 Task: Calculate the symbolic integral of a product of special functions.
Action: Mouse moved to (186, 36)
Screenshot: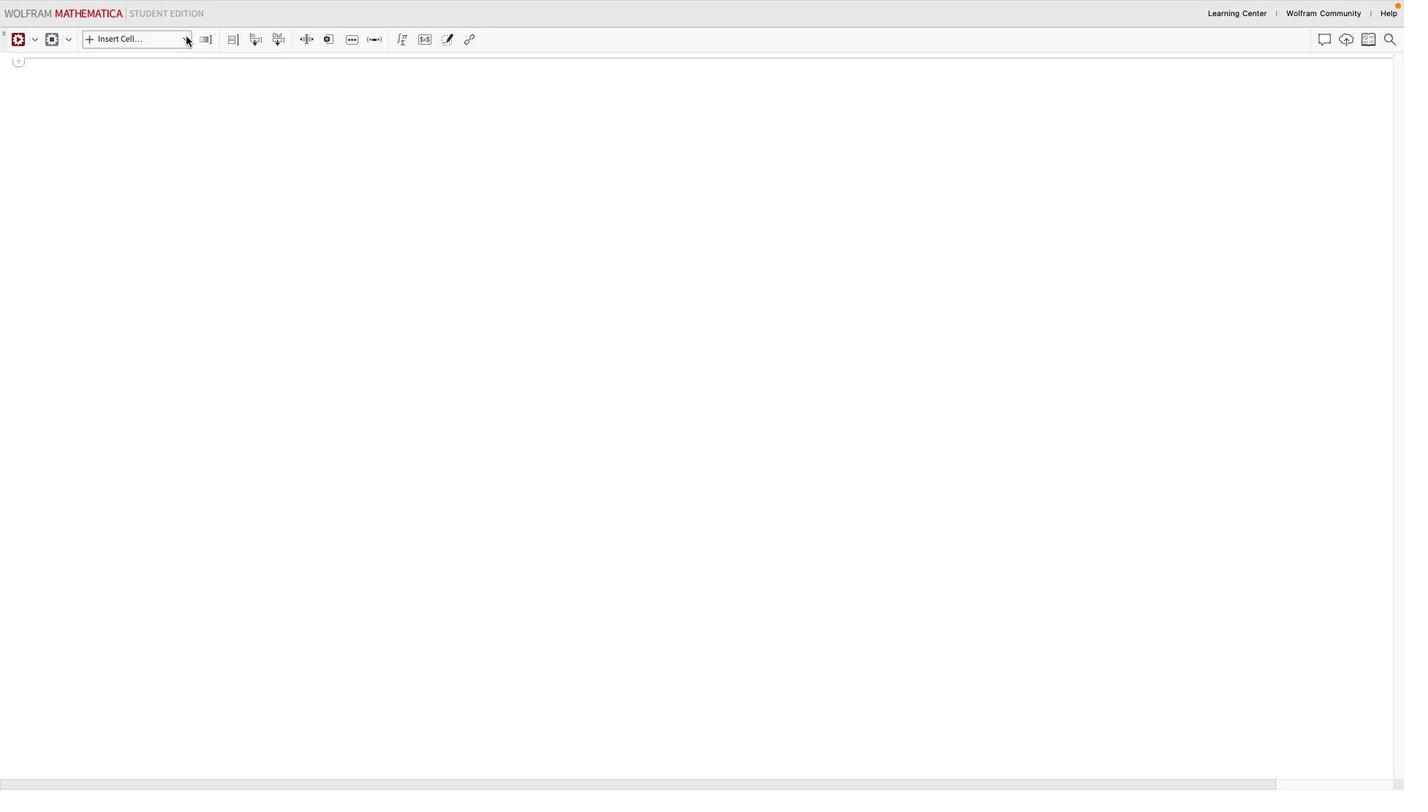 
Action: Mouse pressed left at (186, 36)
Screenshot: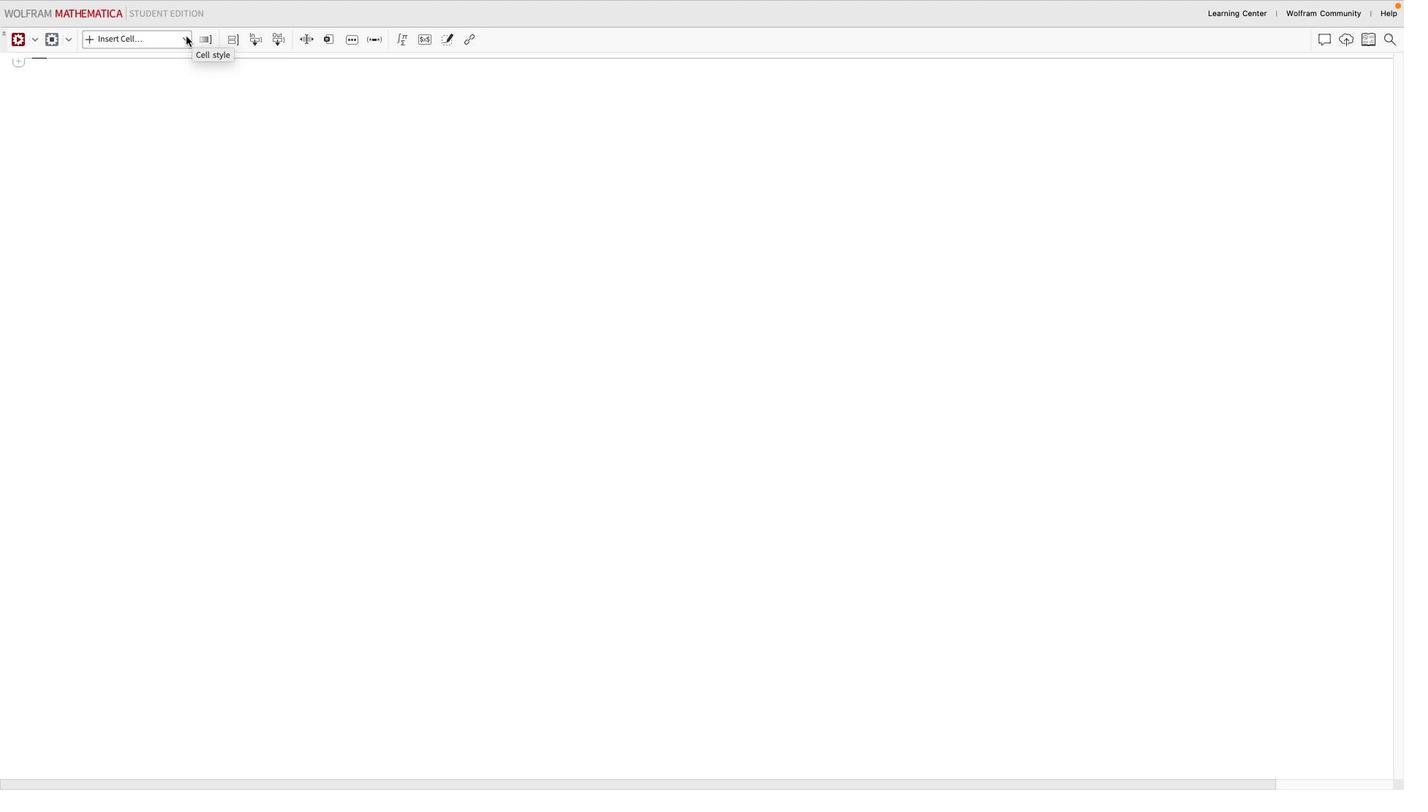 
Action: Mouse pressed left at (186, 36)
Screenshot: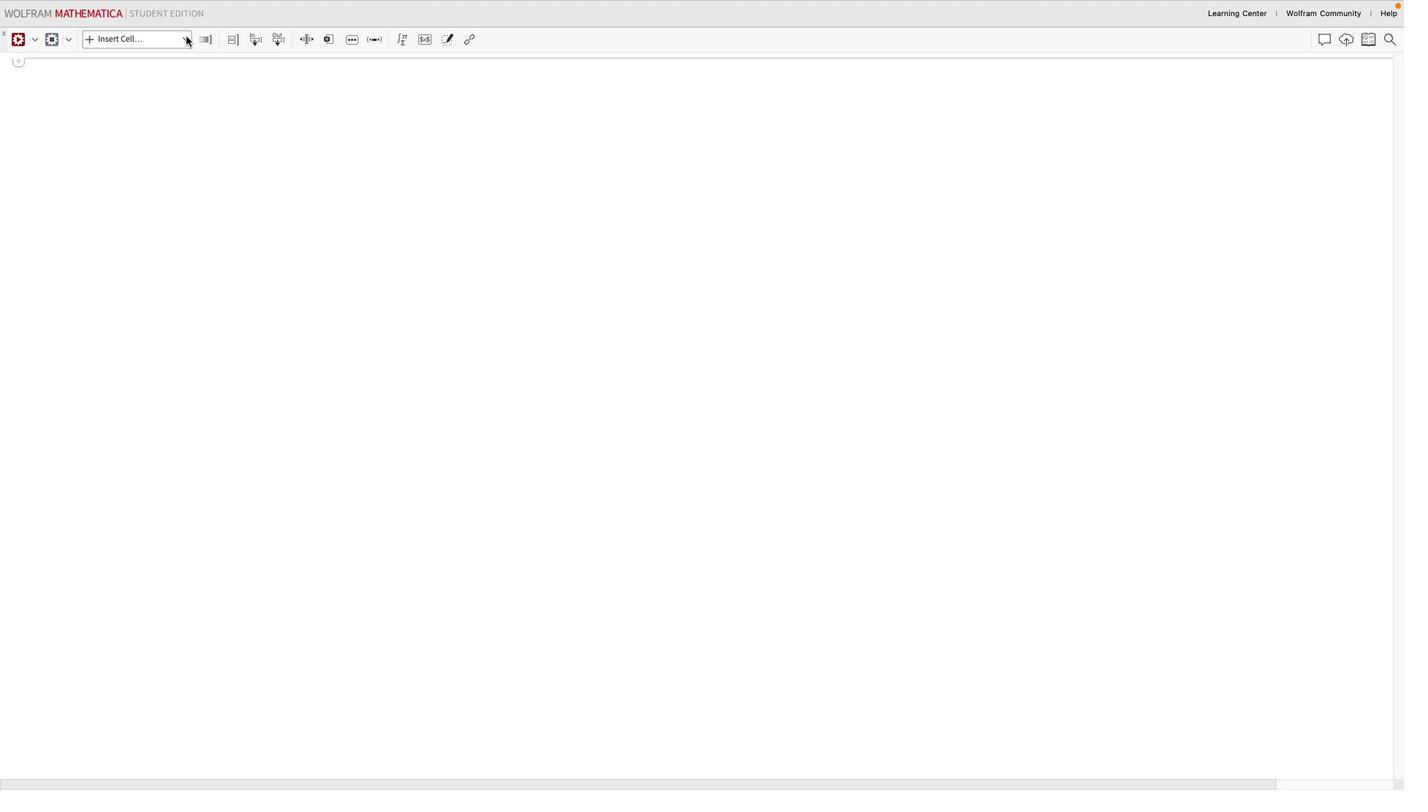 
Action: Mouse moved to (137, 219)
Screenshot: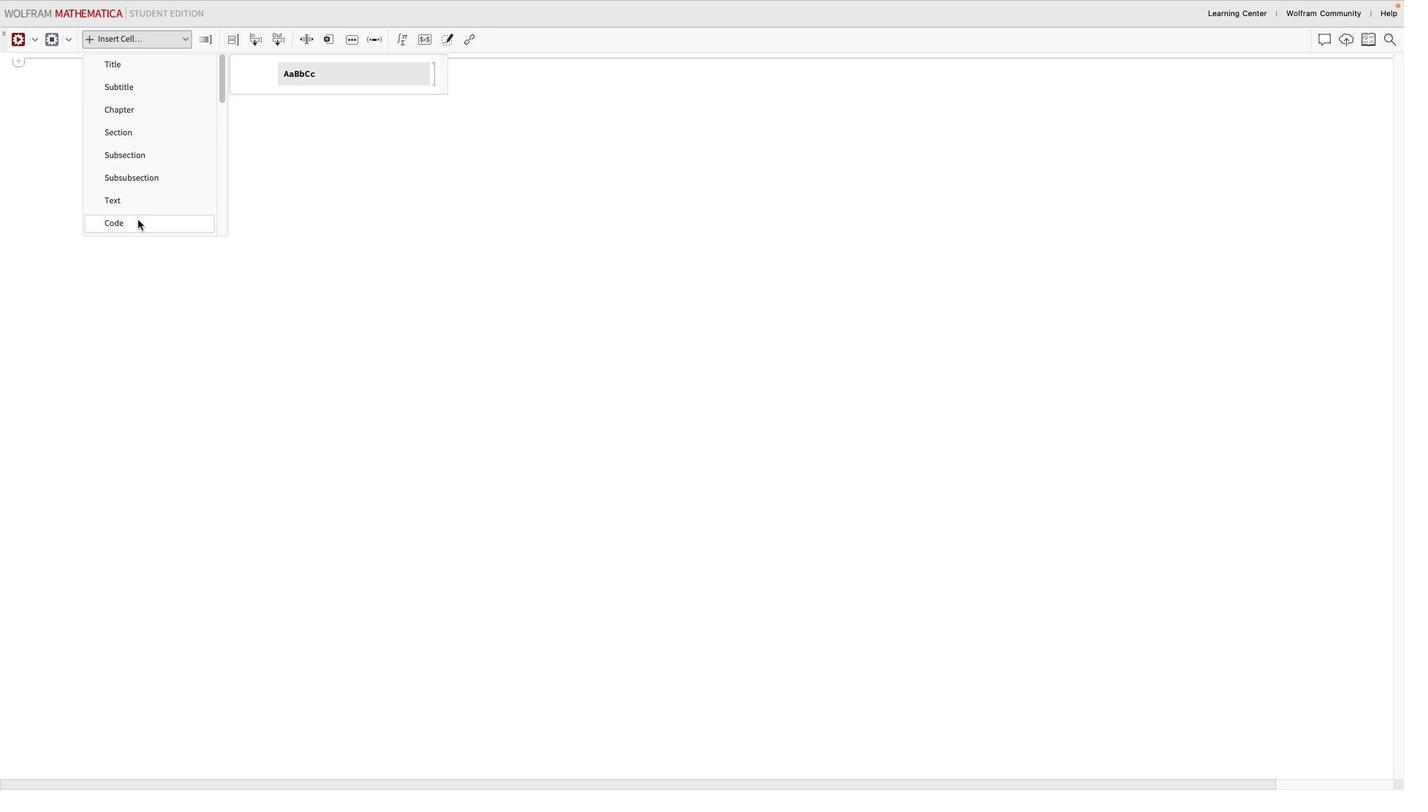 
Action: Mouse pressed left at (137, 219)
Screenshot: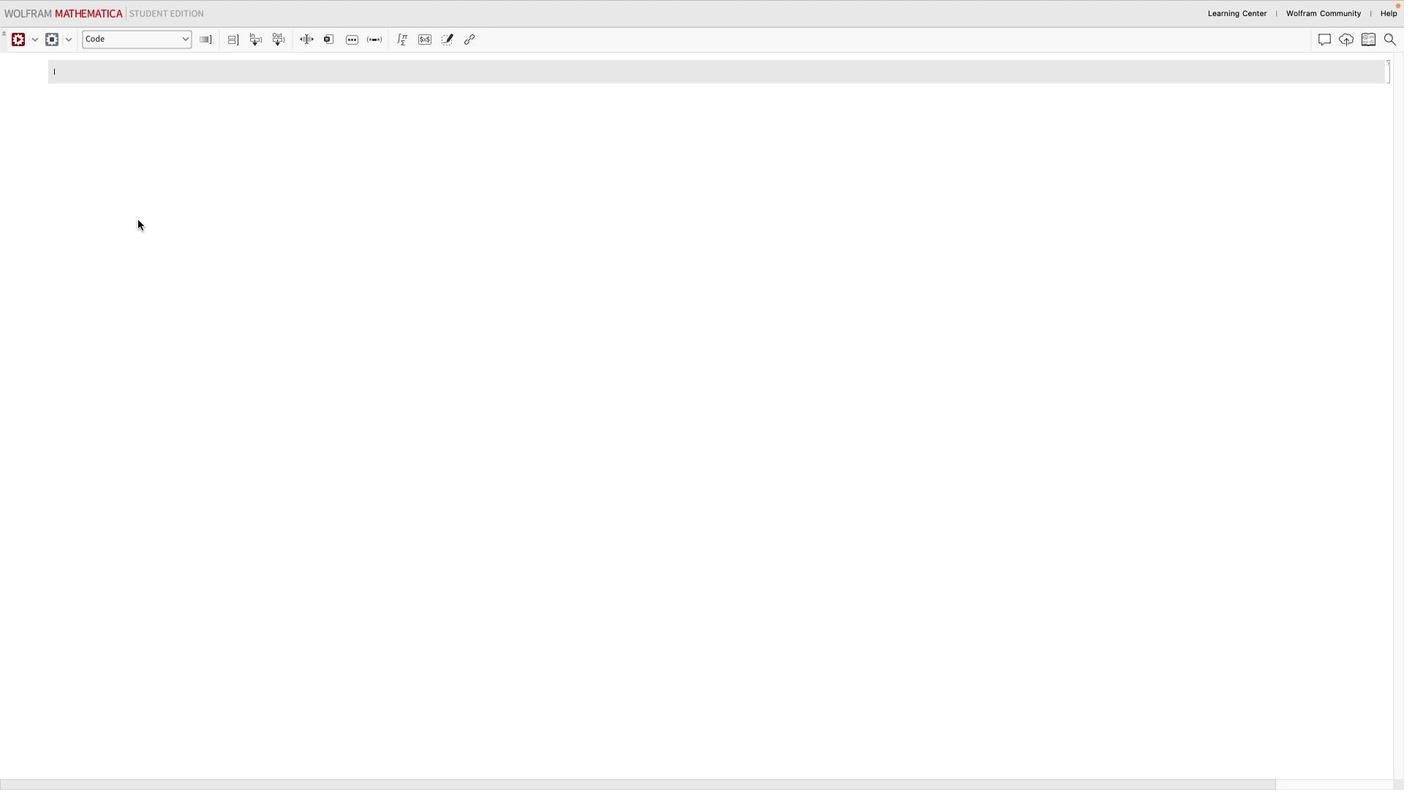 
Action: Mouse moved to (104, 65)
Screenshot: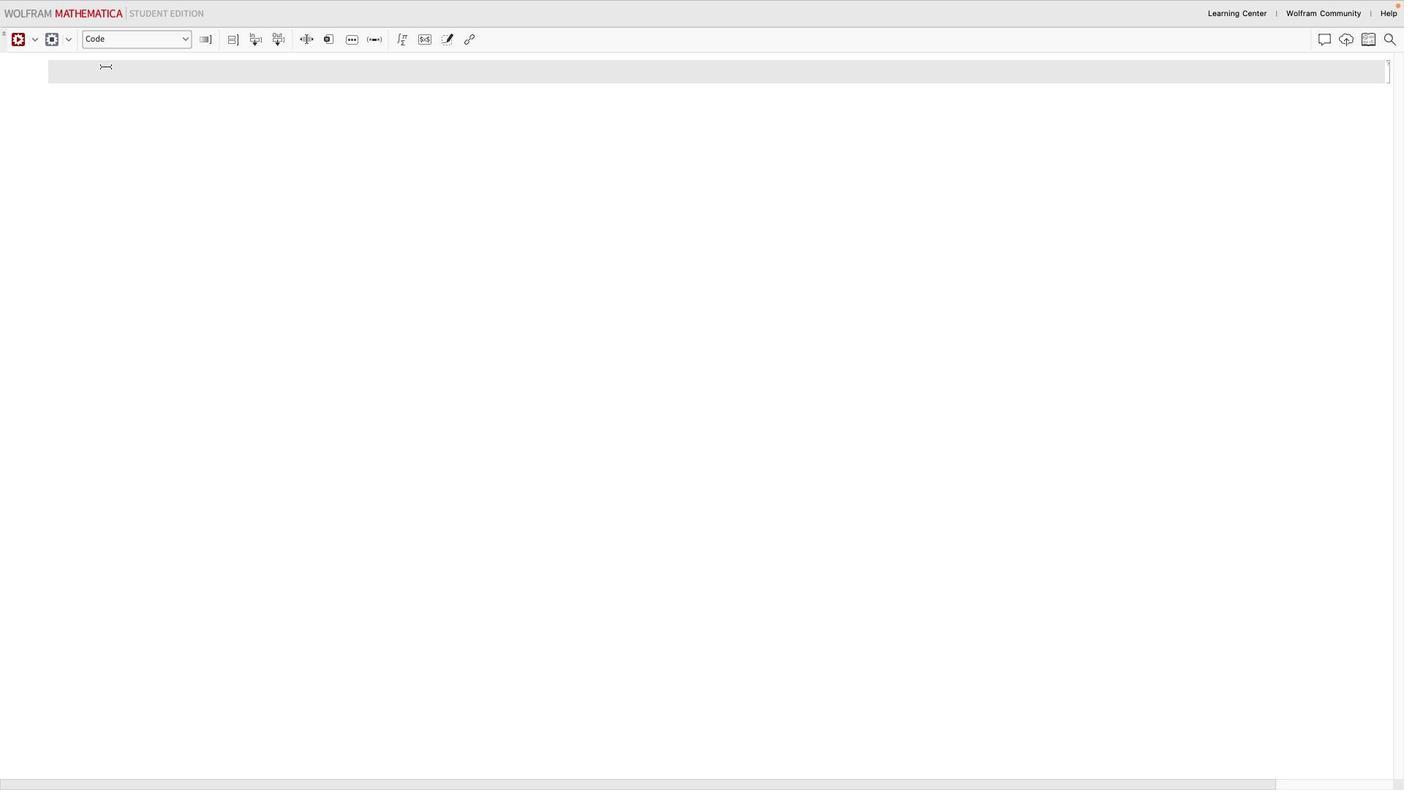
Action: Key pressed 'f''[''x'Key.shift_r'_'Key.rightKey.shift_r':''='Key.shift'B''e''s''s''e''l'Key.shift'J''[''1'',''x'Key.right';'Key.enter'g''[''x'Key.shift_r'_'Key.rightKey.shift_r':''='Key.shift'E''x''p''[''-''x'Key.right';'Key.enter'p''r''o''d''u''c''t'Key.shift'F''u''n''c''t''i''o''n''[''x'Key.shift_r'_'Key.rightKey.shift_r':''=''f''[''x'Key.rightKey.shift_r'*''g''[''x'Key.right';'Key.enter'i''n''t''e''g''r''a''l'Key.shift'R''e''s''u''l''t''='Key.shift'I''n''t''e''g''r''a''t''e''[''p''r''o''d''u''c''t'Key.shift'F''u''n''c''t''i''o''n''[''x'Key.right','Key.shift_r'{''x'',''0'','Key.shift'I''n''f''i''n''i''t''y'Key.rightKey.right
Screenshot: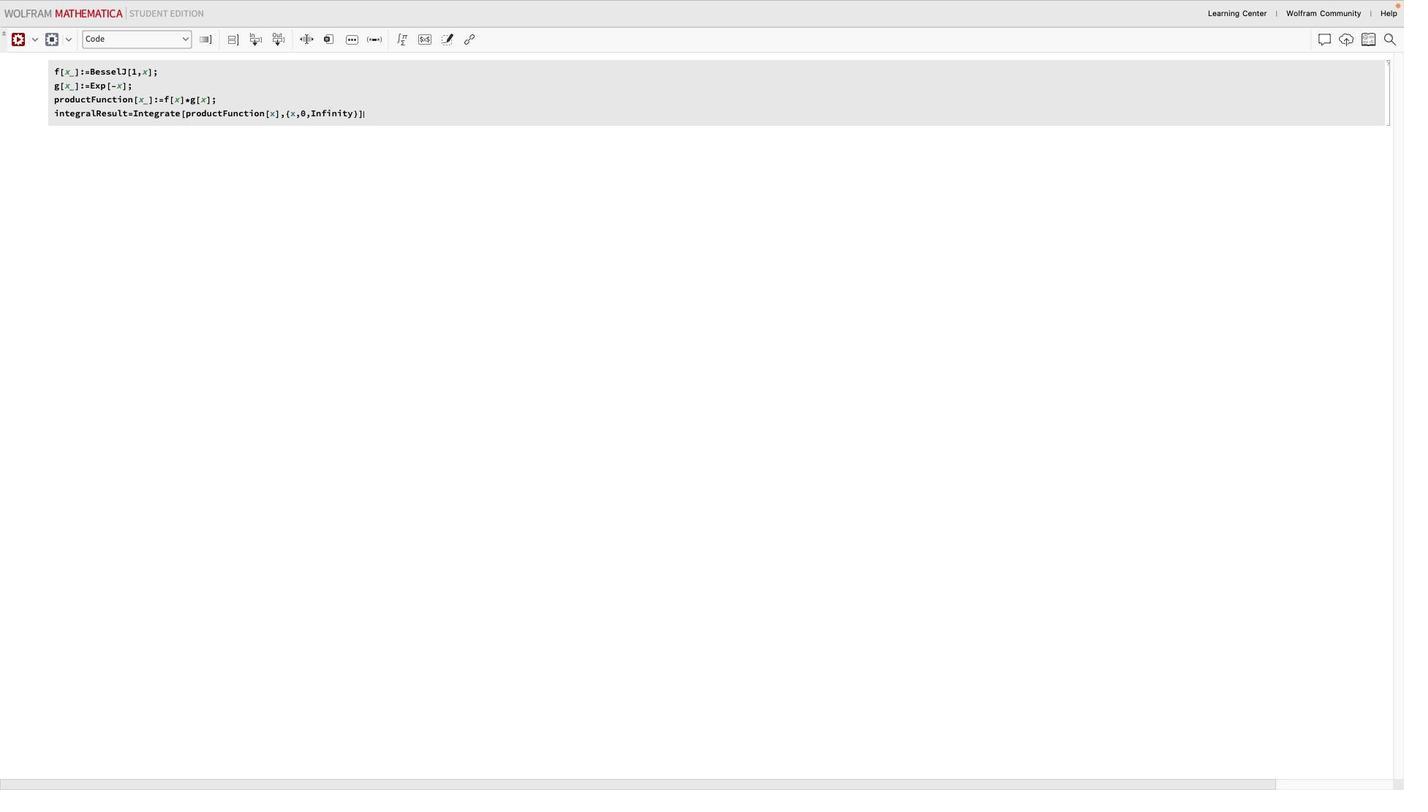 
Action: Mouse moved to (17, 40)
Screenshot: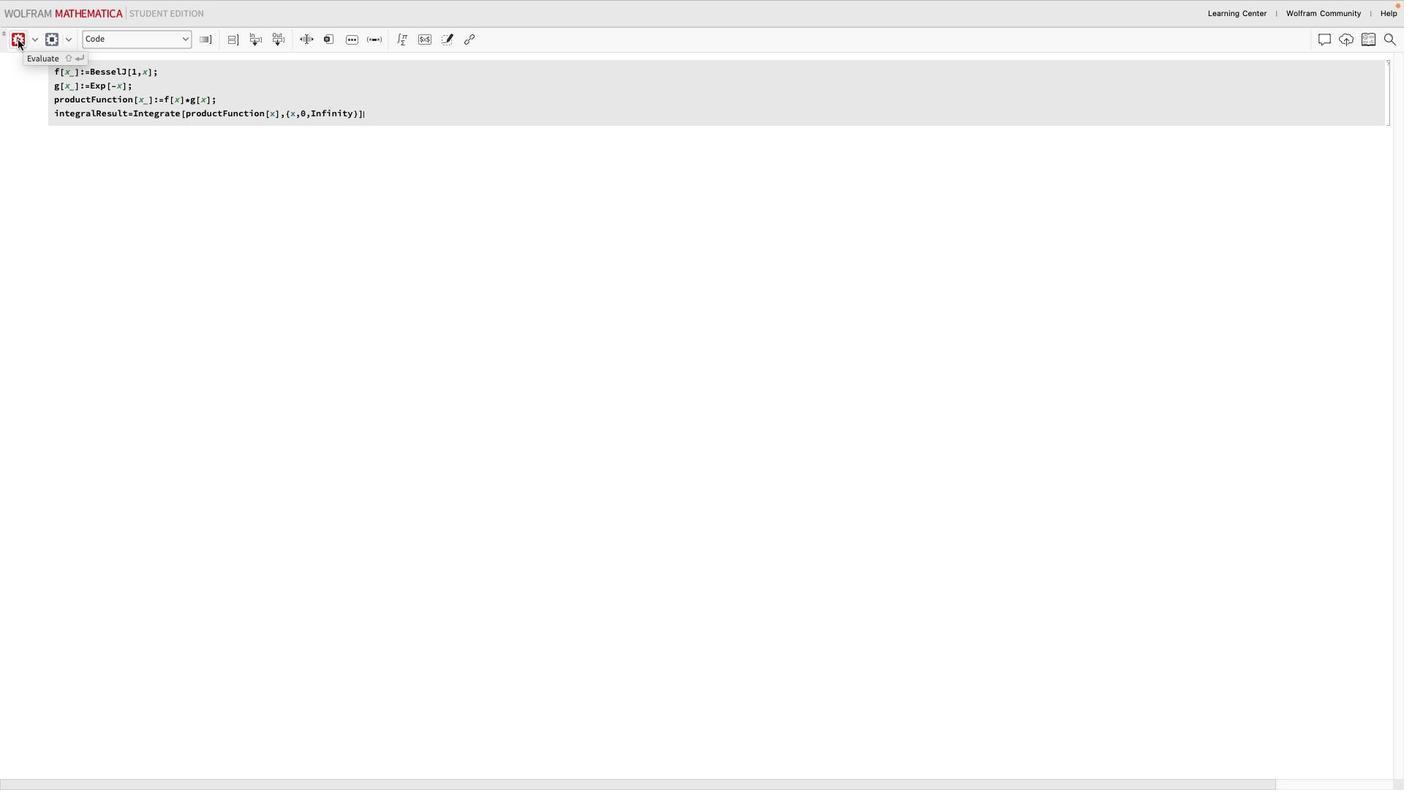 
Action: Mouse pressed left at (17, 40)
Screenshot: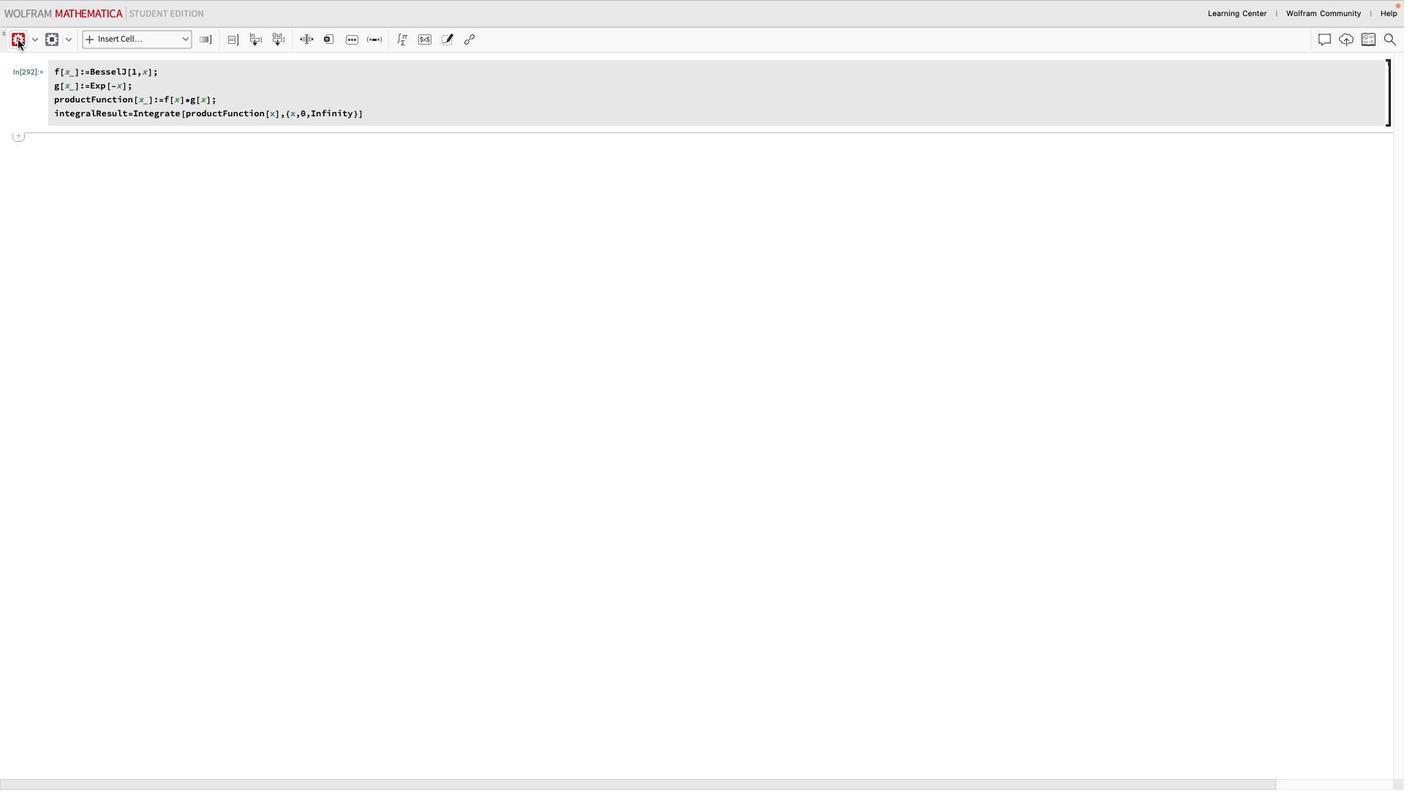 
Action: Mouse moved to (20, 43)
Screenshot: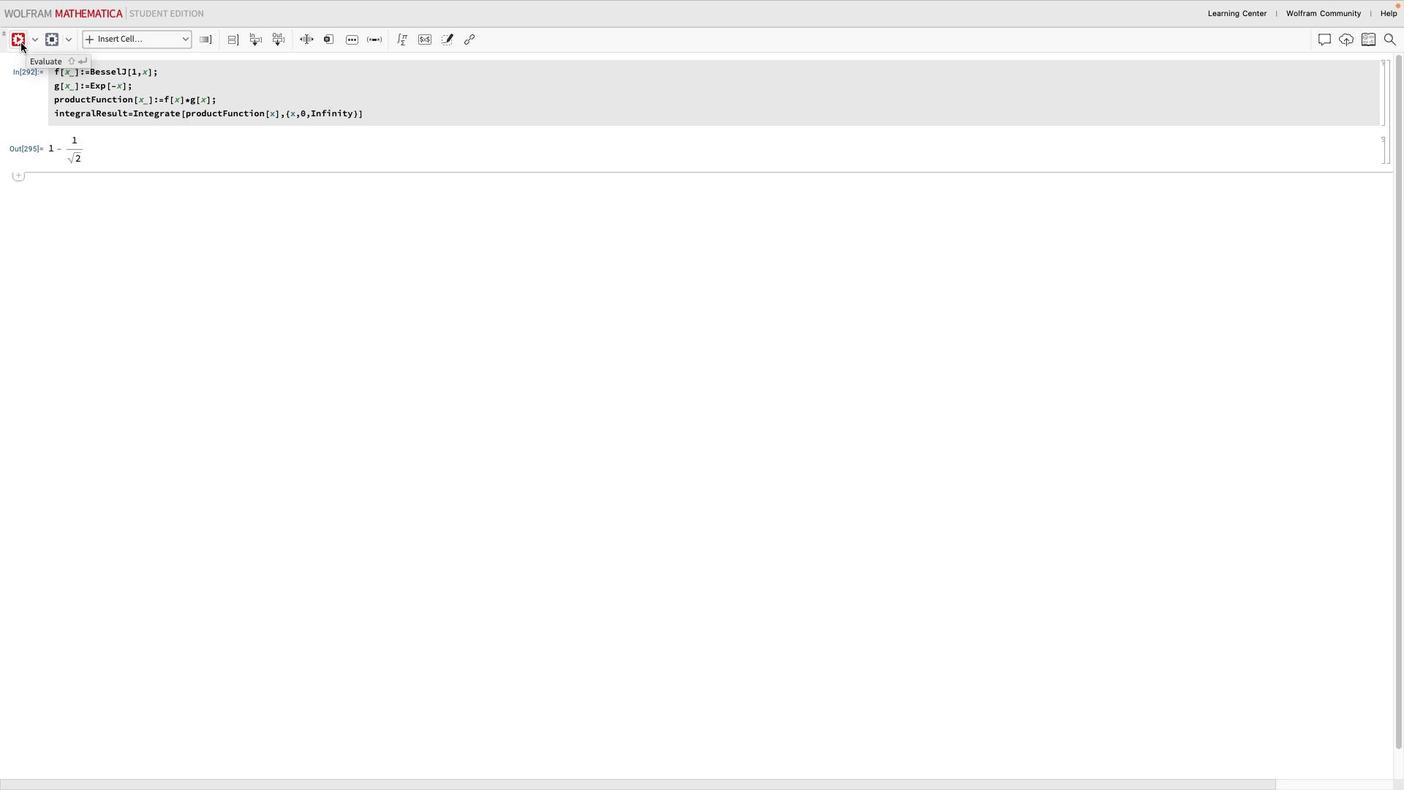 
